 Task: select a rule when a card is moved into the board by me.
Action: Mouse moved to (1188, 94)
Screenshot: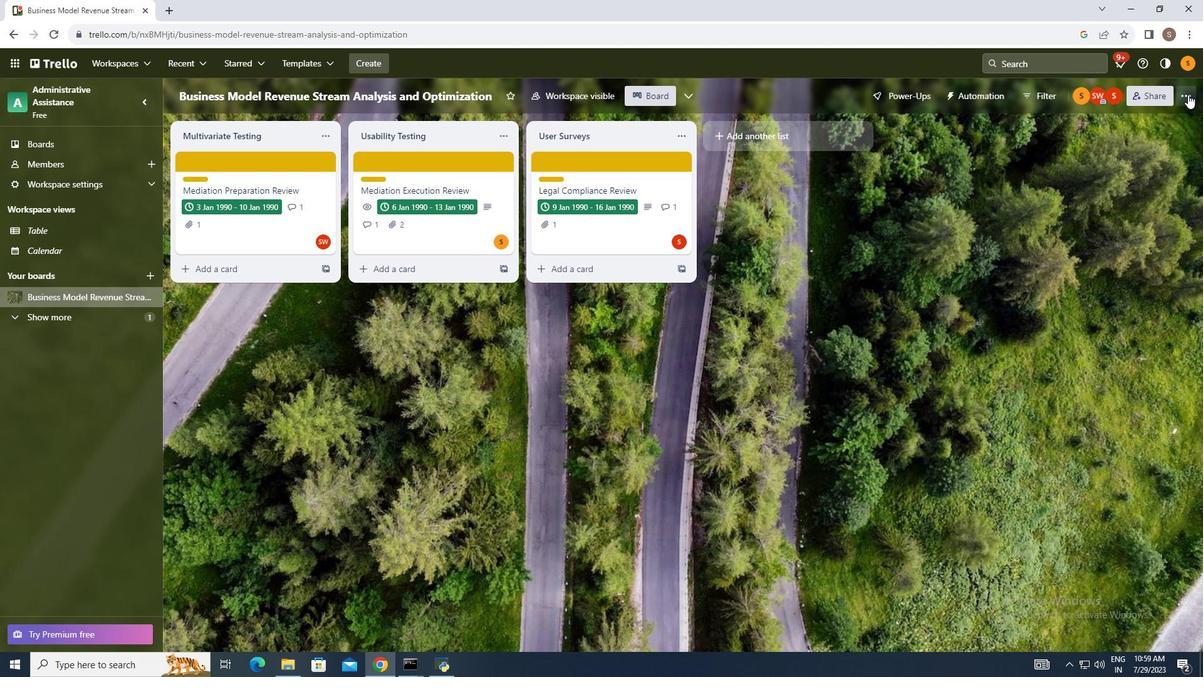 
Action: Mouse pressed left at (1188, 94)
Screenshot: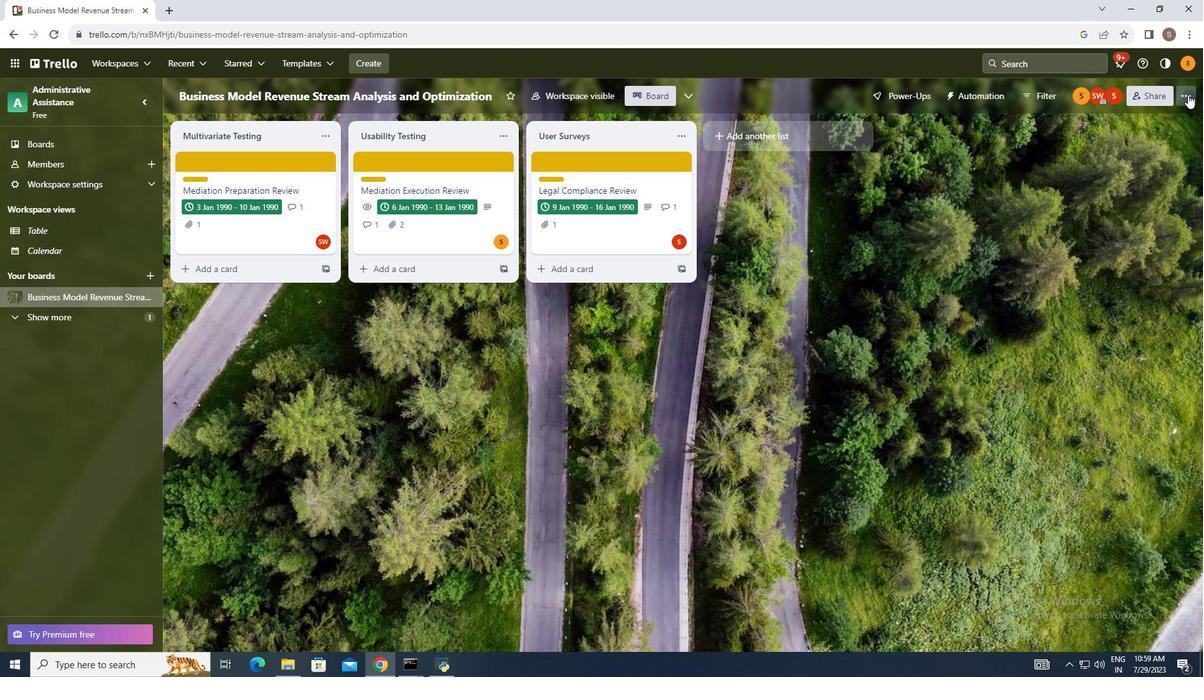 
Action: Mouse moved to (1071, 263)
Screenshot: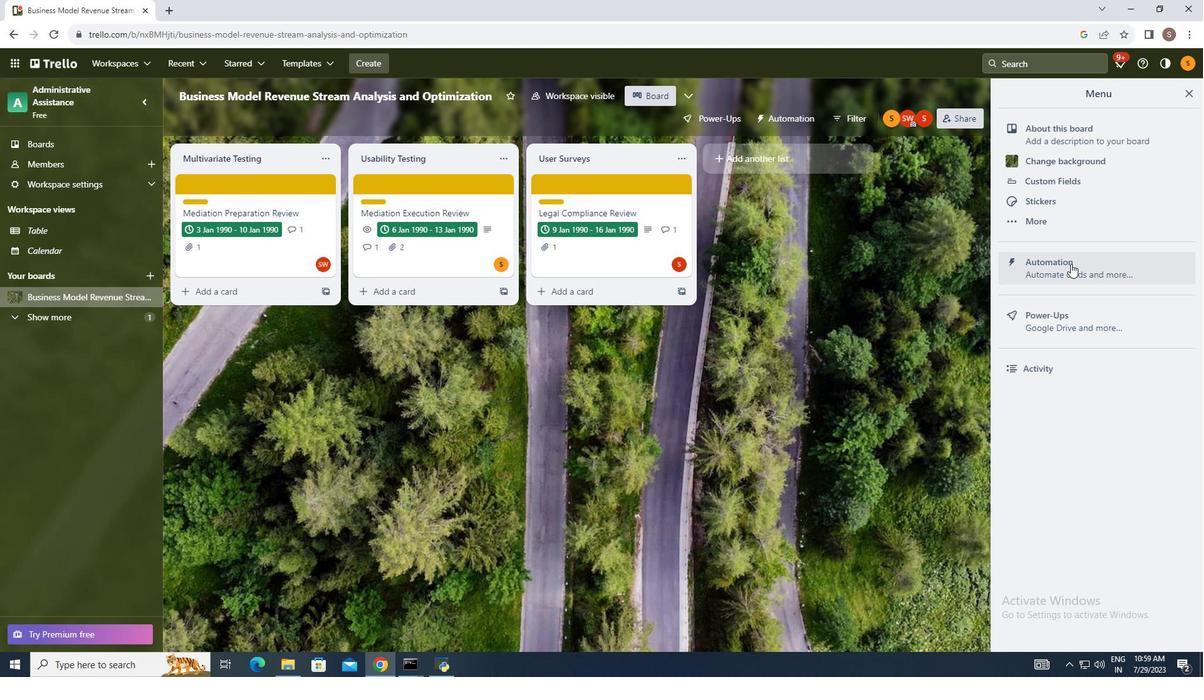 
Action: Mouse pressed left at (1071, 263)
Screenshot: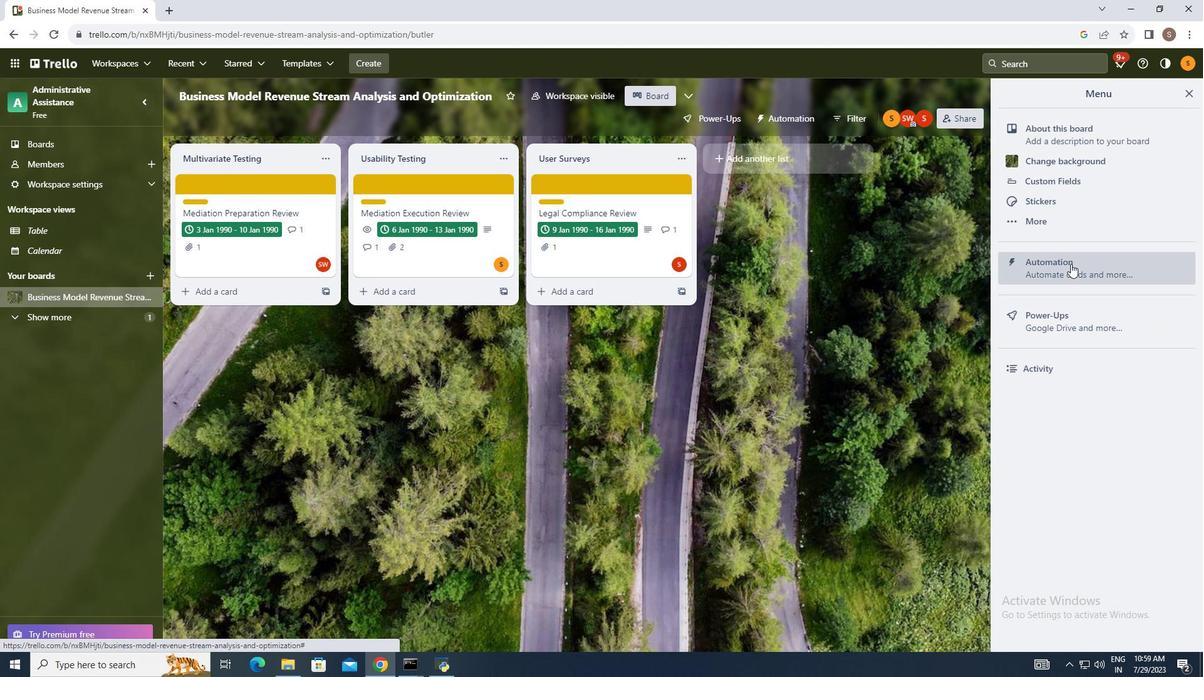 
Action: Mouse moved to (199, 218)
Screenshot: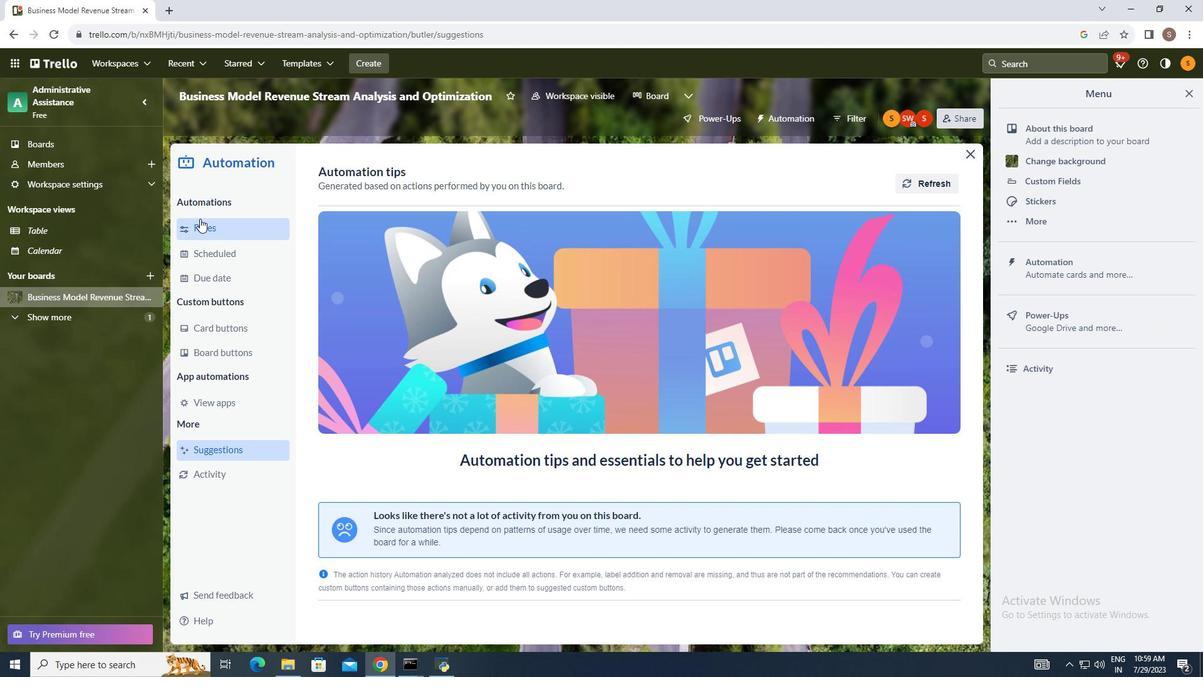 
Action: Mouse pressed left at (199, 218)
Screenshot: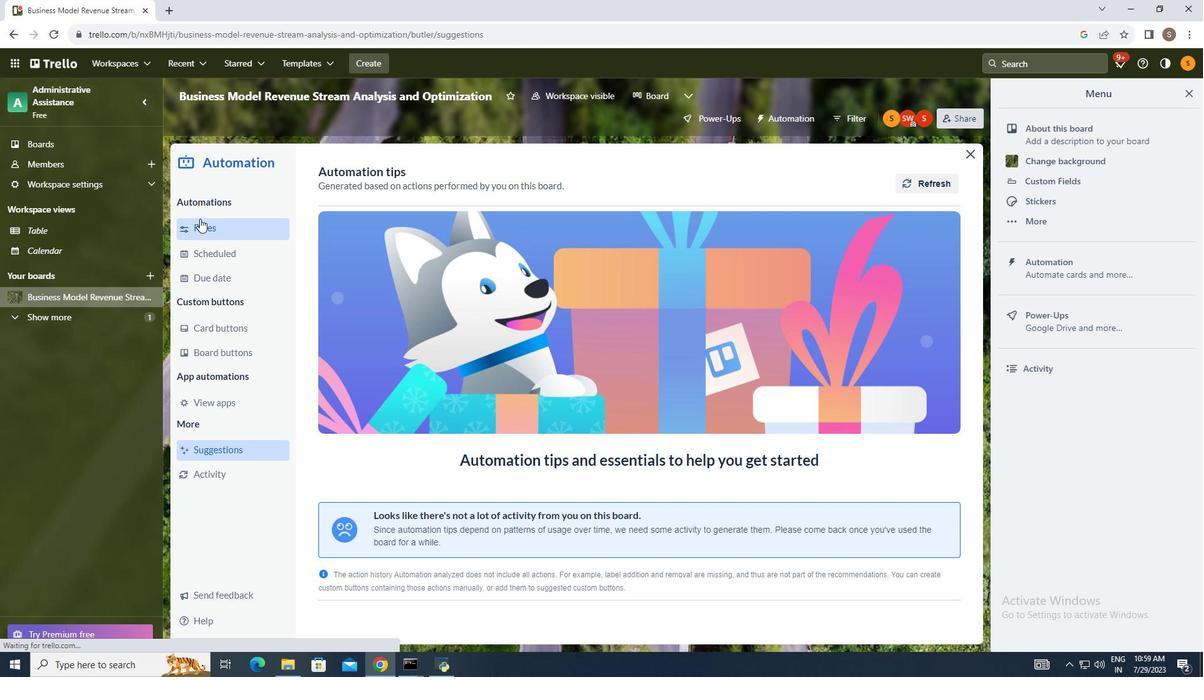 
Action: Mouse moved to (848, 169)
Screenshot: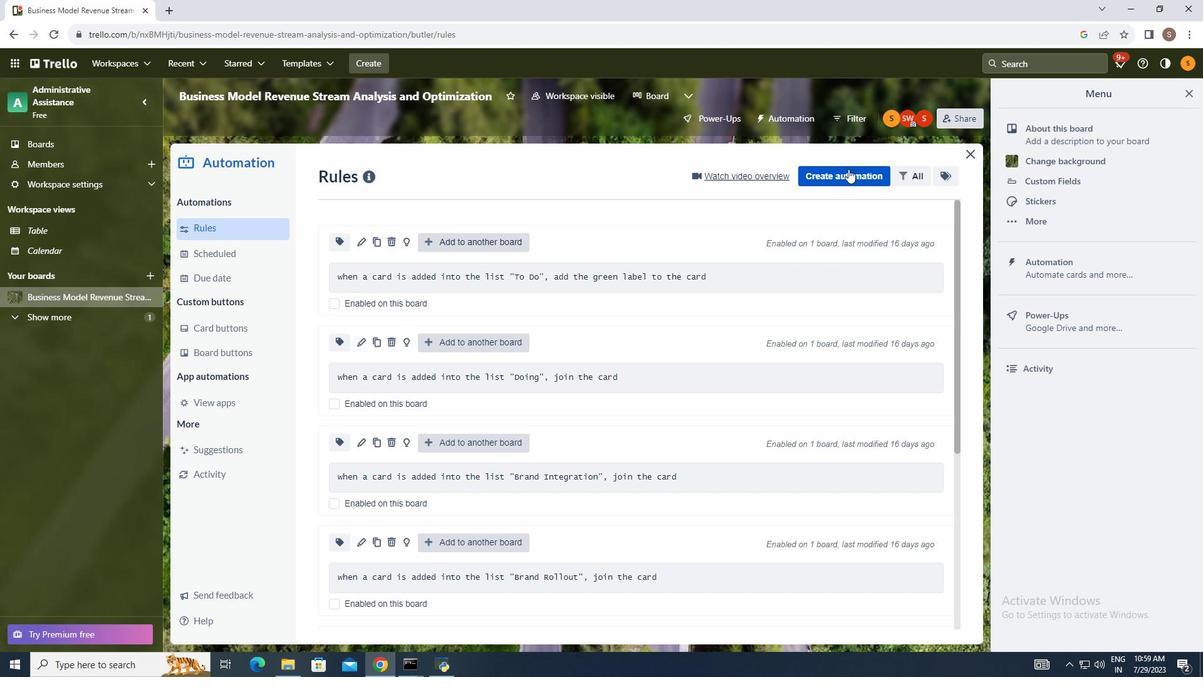 
Action: Mouse pressed left at (848, 169)
Screenshot: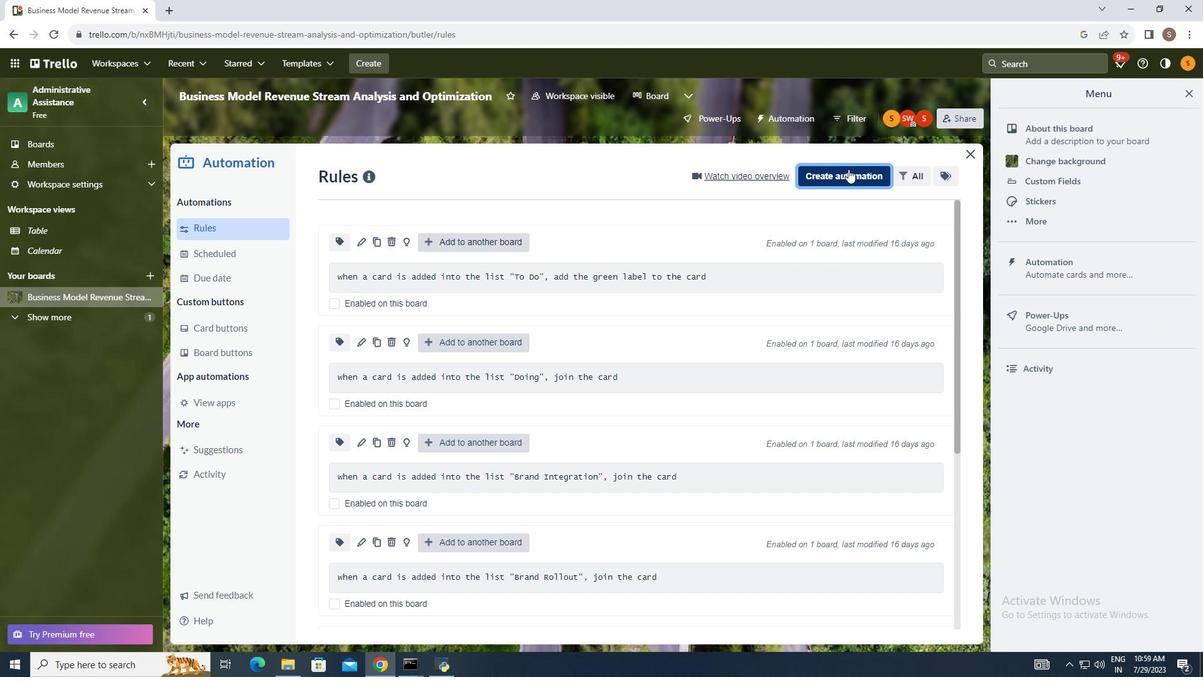 
Action: Mouse moved to (623, 297)
Screenshot: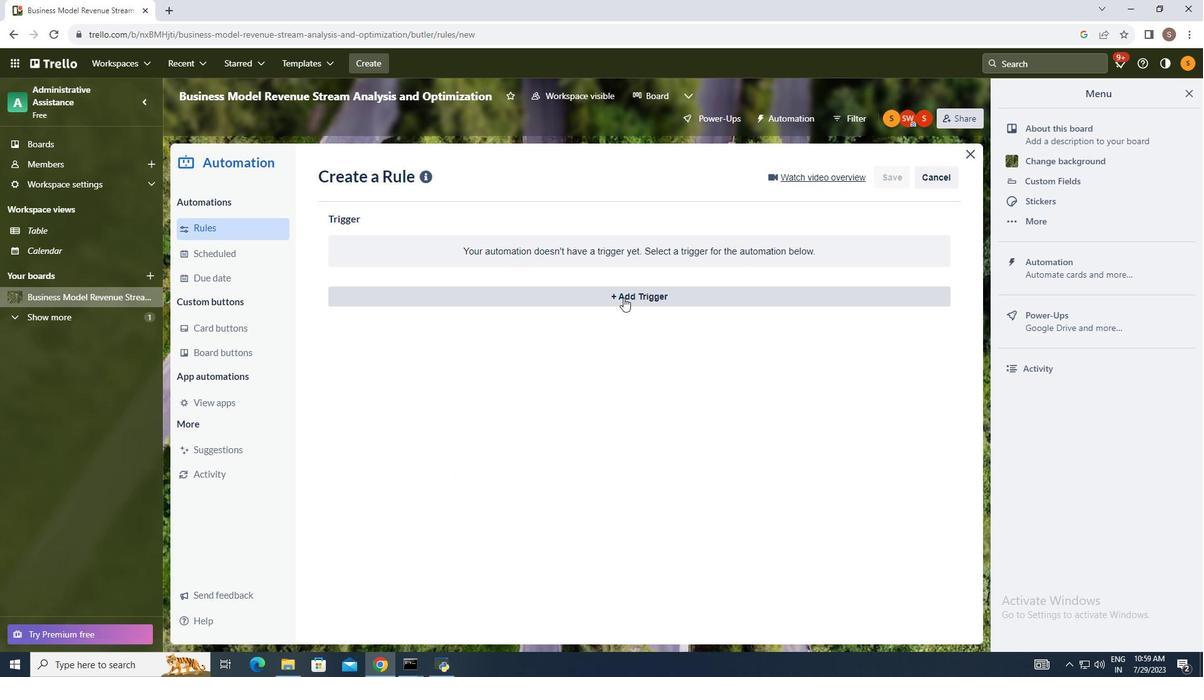 
Action: Mouse pressed left at (623, 297)
Screenshot: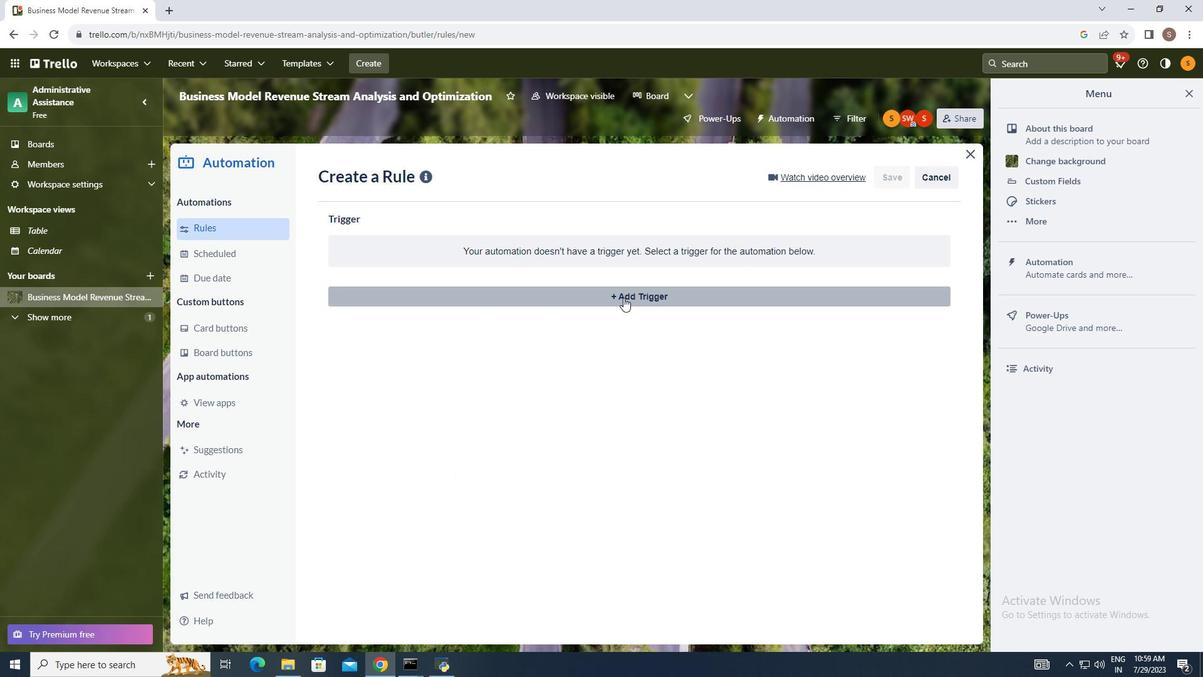 
Action: Mouse moved to (404, 389)
Screenshot: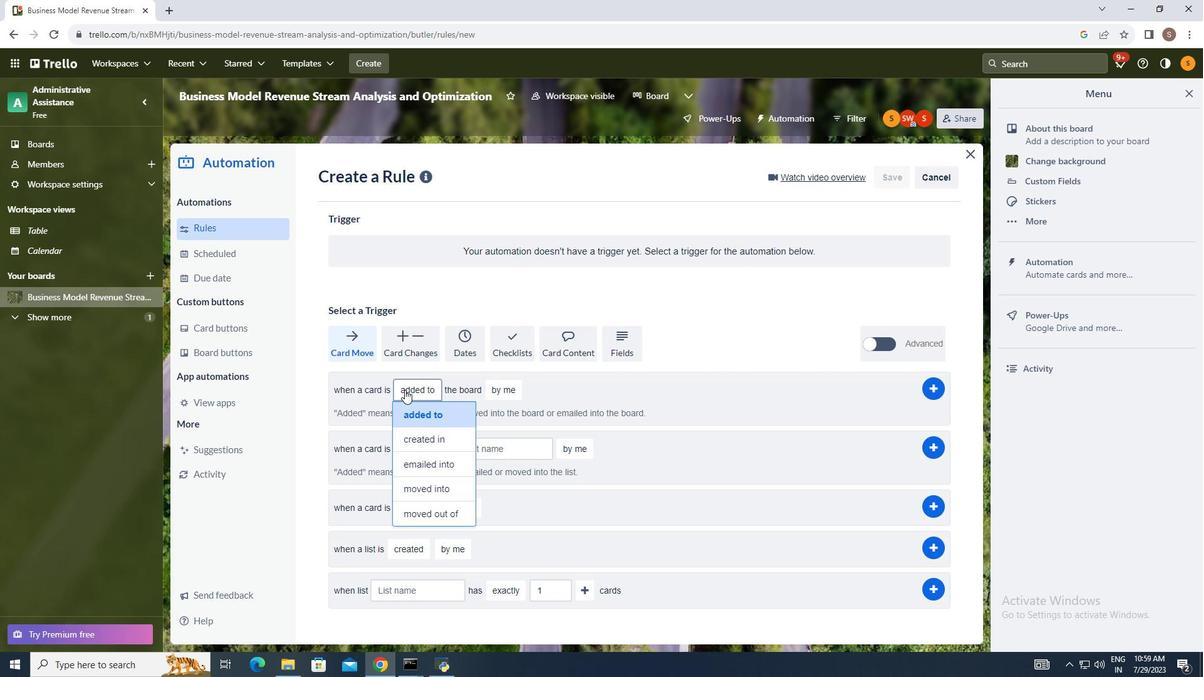 
Action: Mouse pressed left at (404, 389)
Screenshot: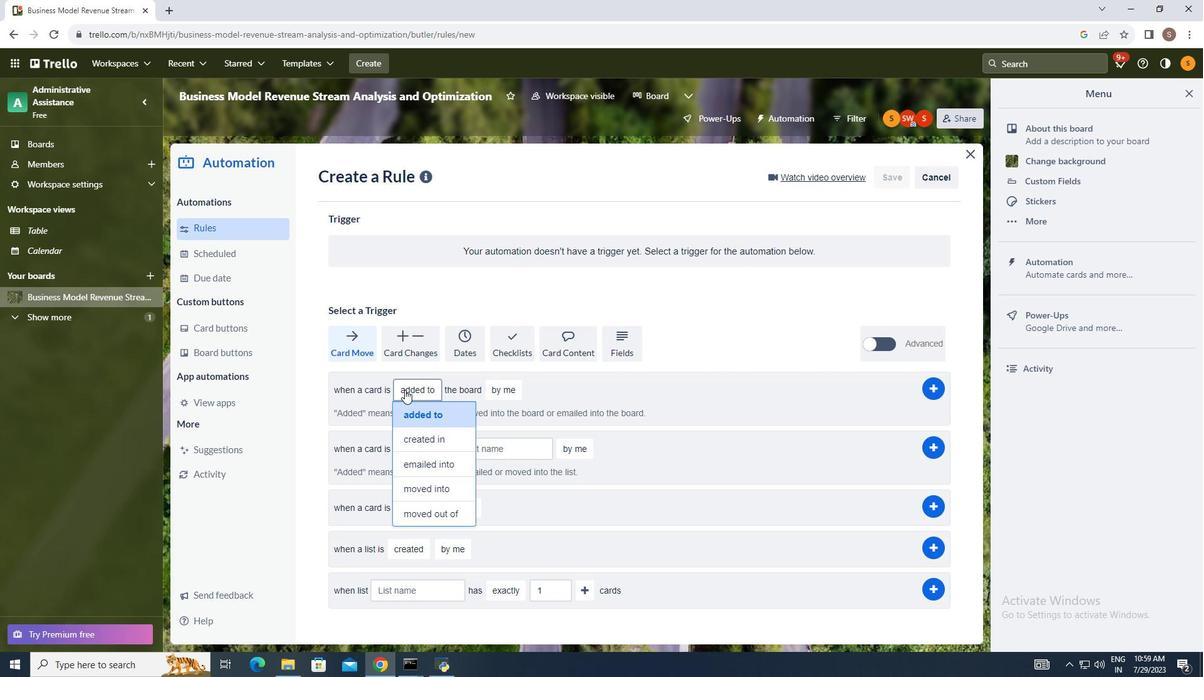 
Action: Mouse moved to (436, 485)
Screenshot: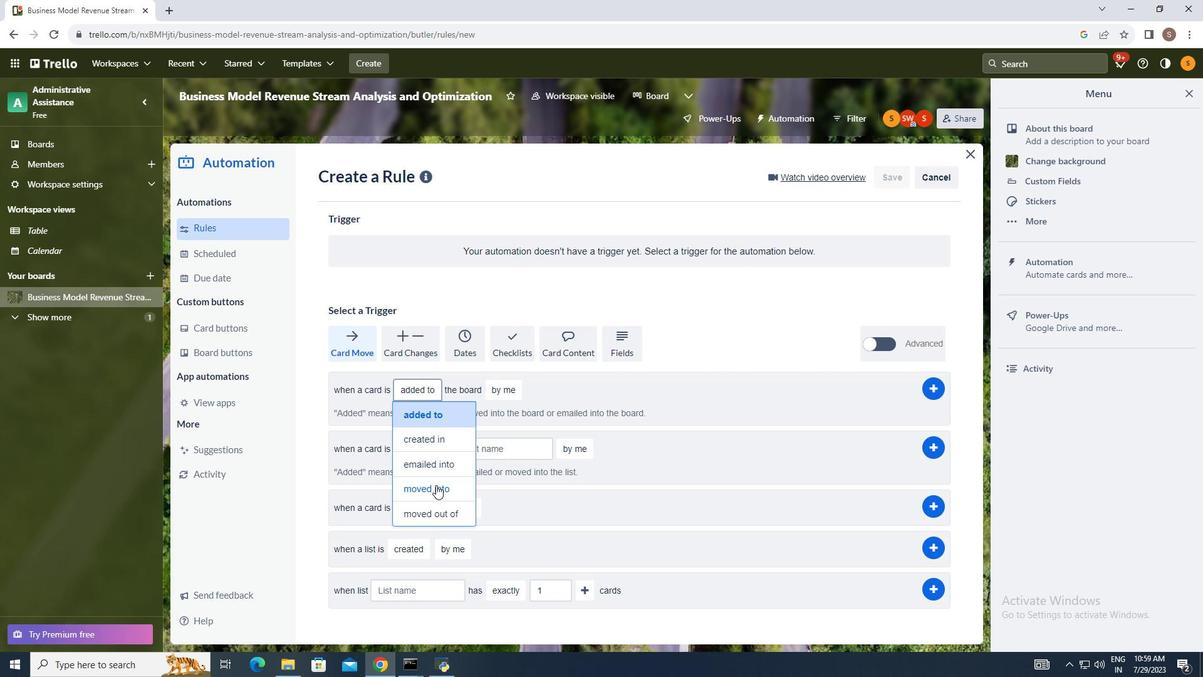
Action: Mouse pressed left at (436, 485)
Screenshot: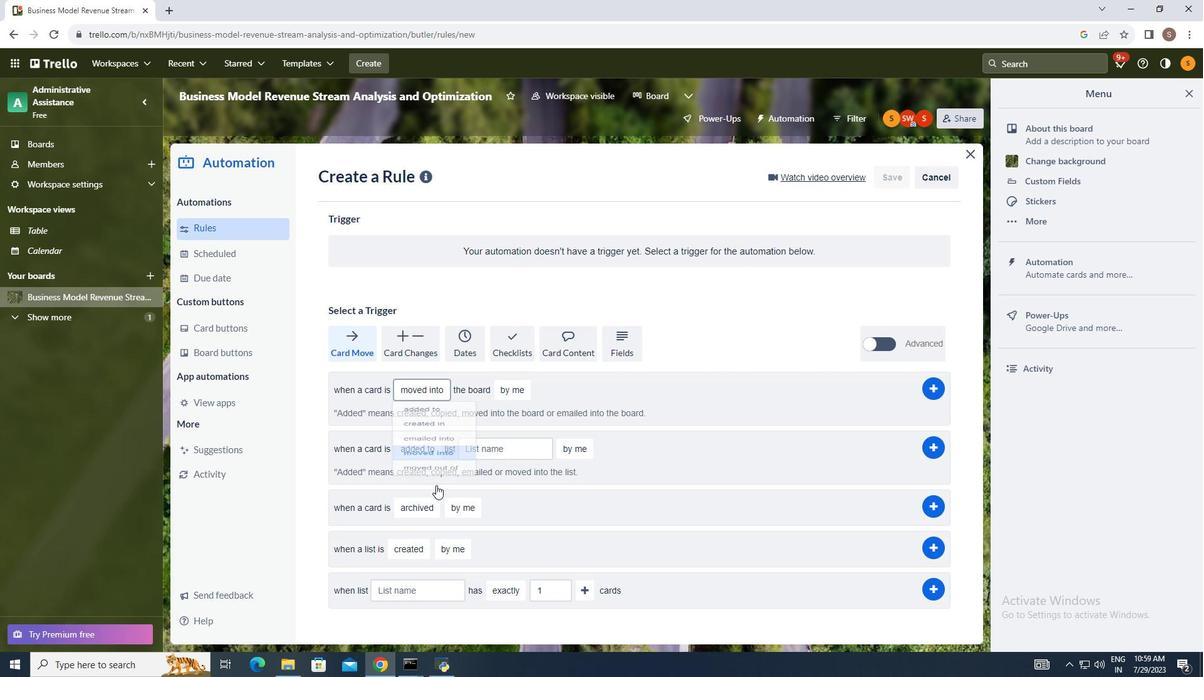 
Action: Mouse moved to (510, 390)
Screenshot: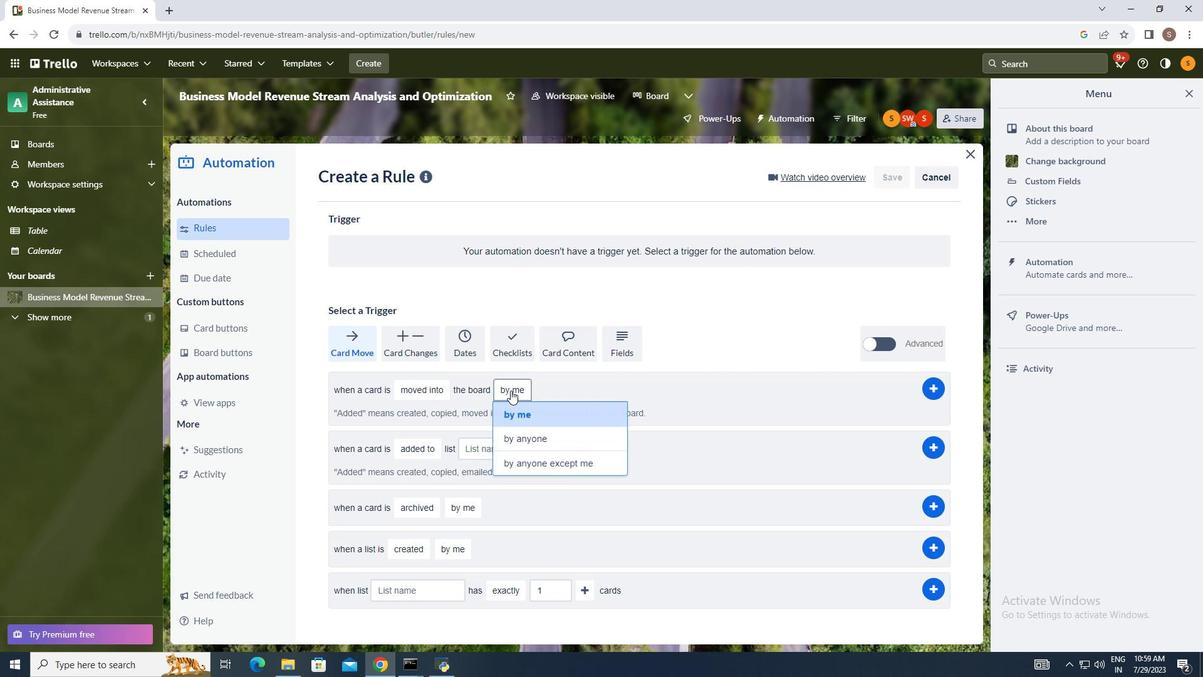 
Action: Mouse pressed left at (510, 390)
Screenshot: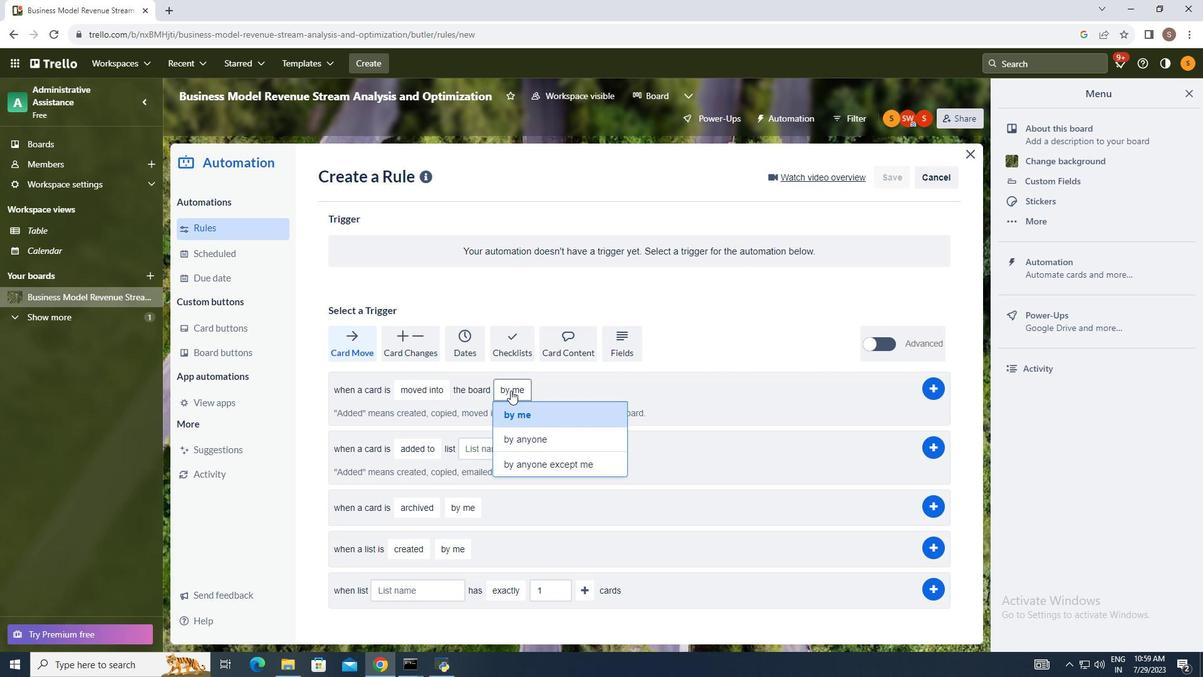 
Action: Mouse moved to (521, 413)
Screenshot: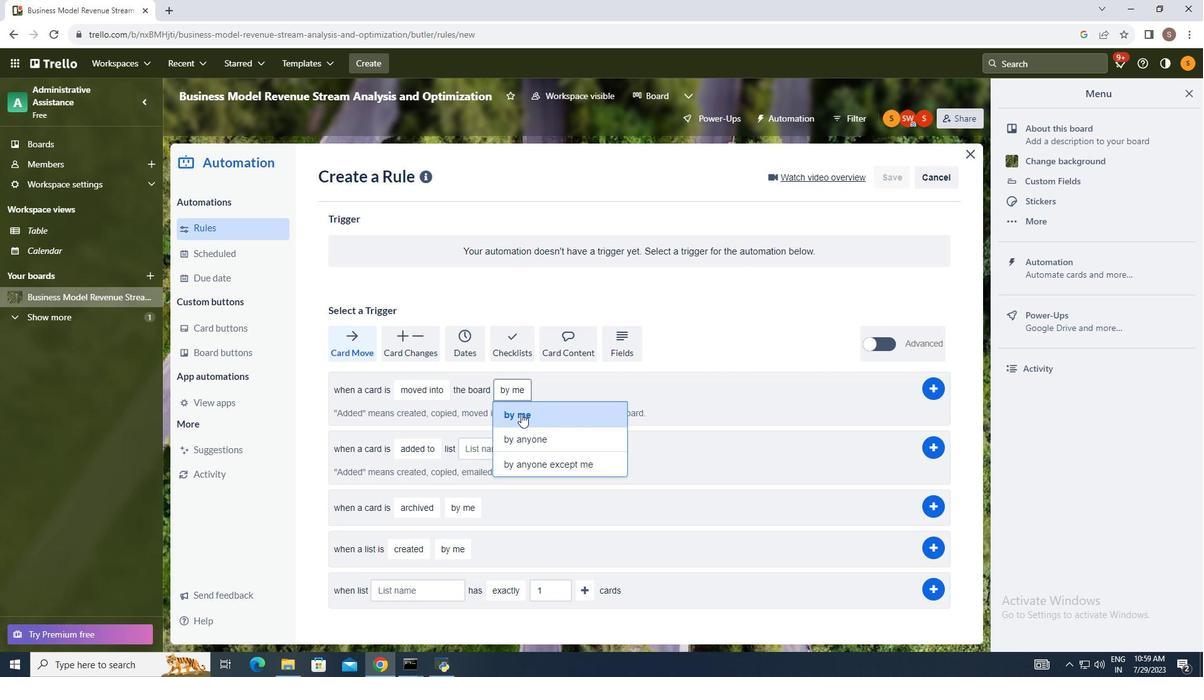 
Action: Mouse pressed left at (521, 413)
Screenshot: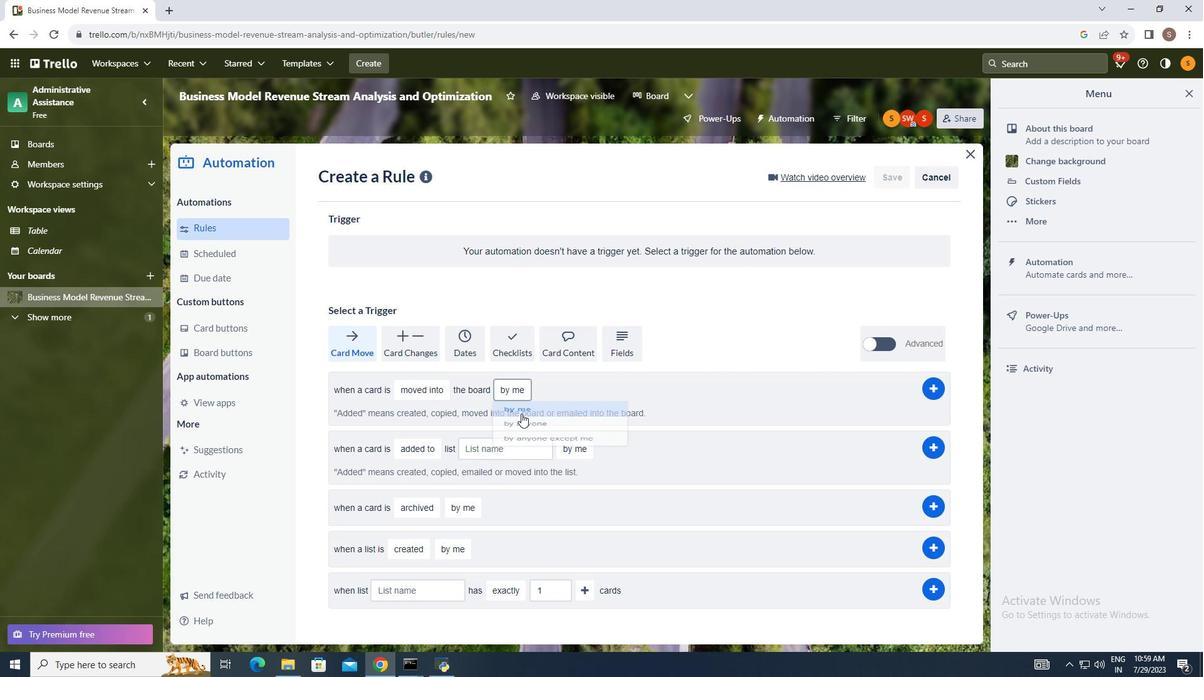 
Action: Mouse moved to (739, 330)
Screenshot: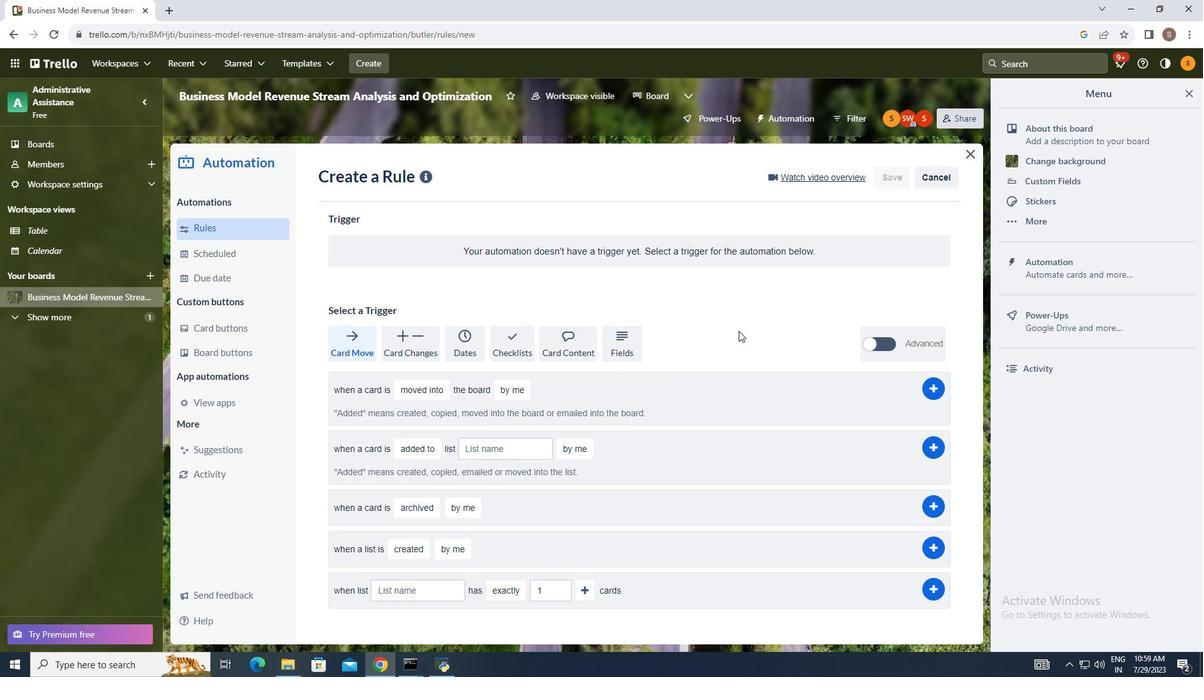 
